 Task: In skill path updates turn off In-app notifications.
Action: Mouse moved to (771, 79)
Screenshot: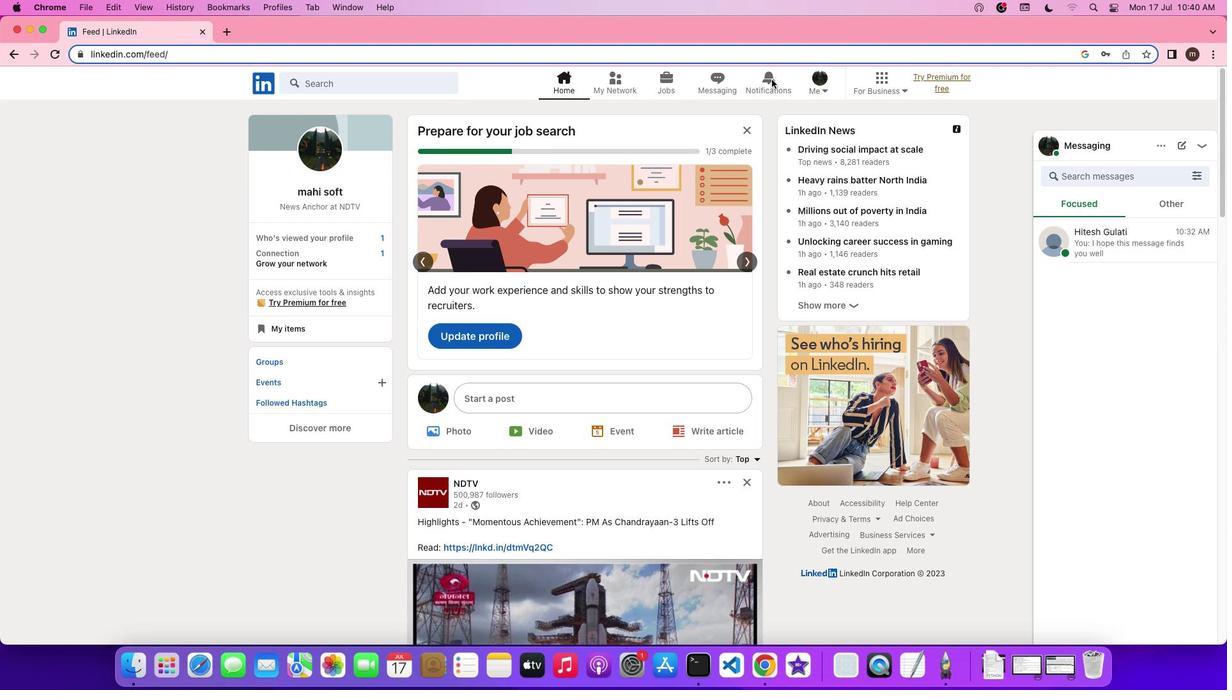 
Action: Mouse pressed left at (771, 79)
Screenshot: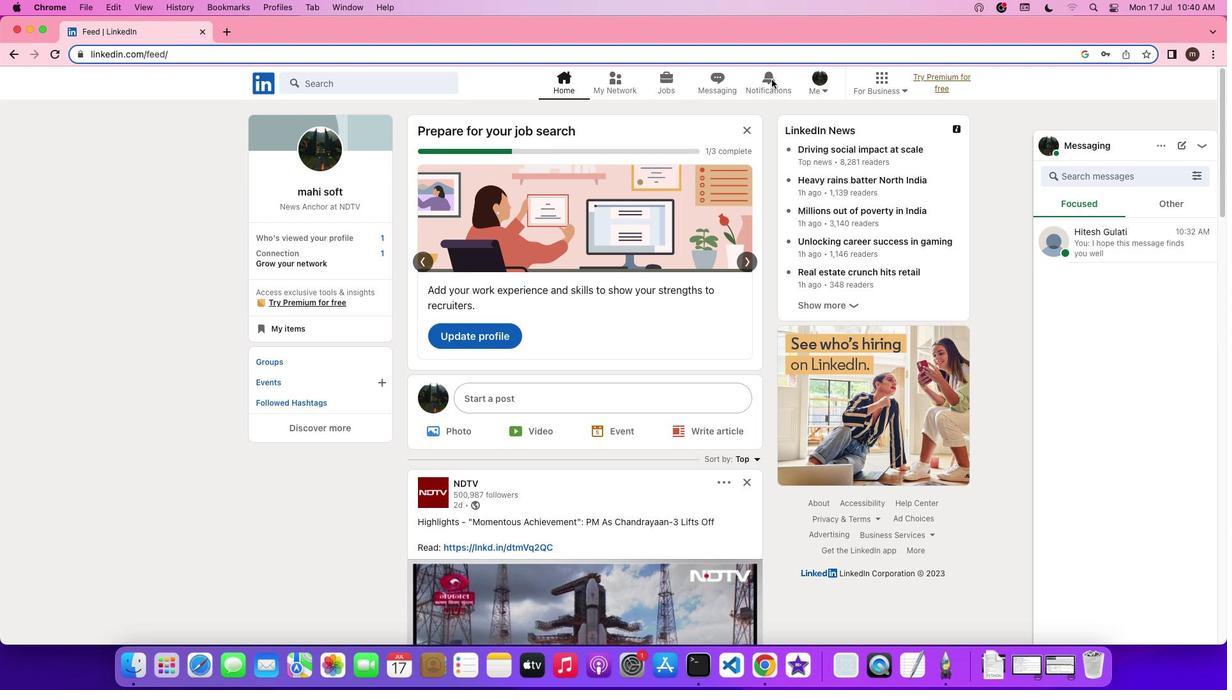 
Action: Mouse pressed left at (771, 79)
Screenshot: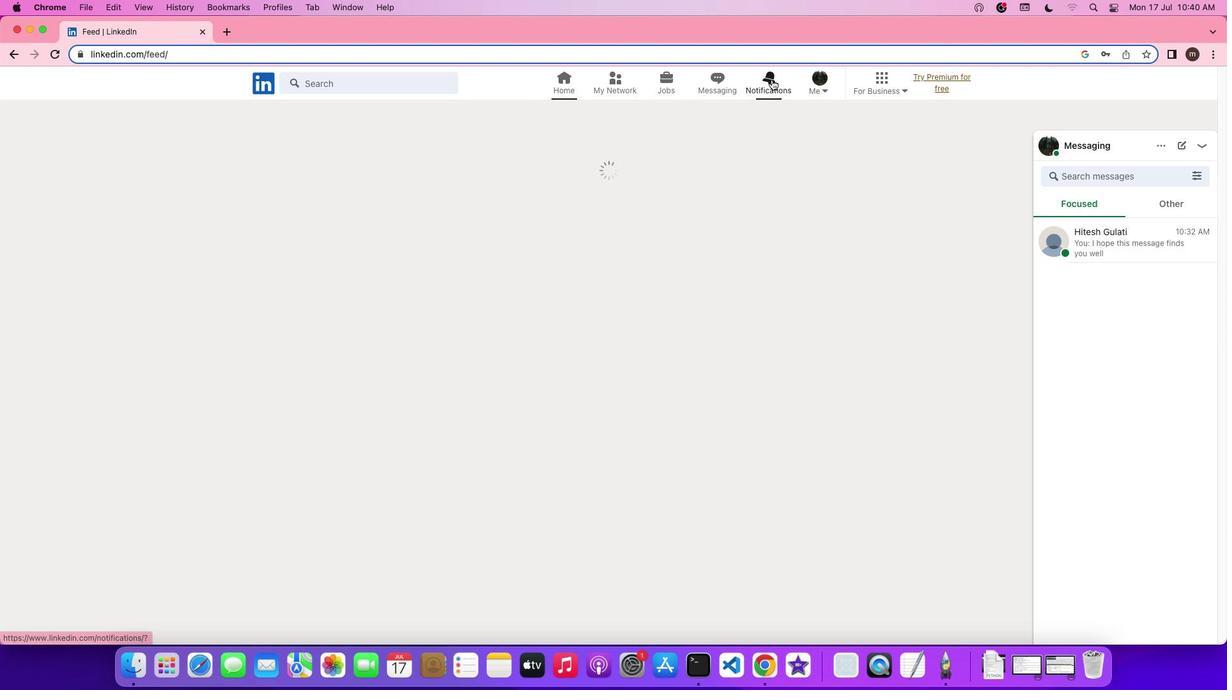 
Action: Mouse moved to (295, 165)
Screenshot: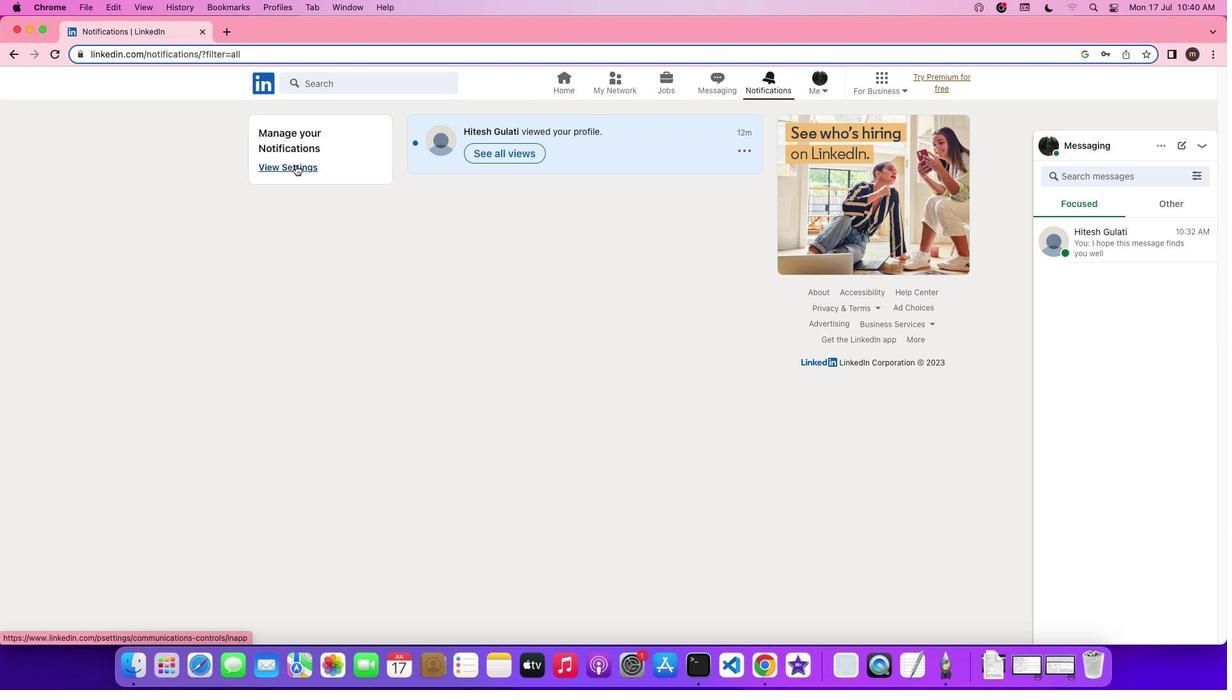 
Action: Mouse pressed left at (295, 165)
Screenshot: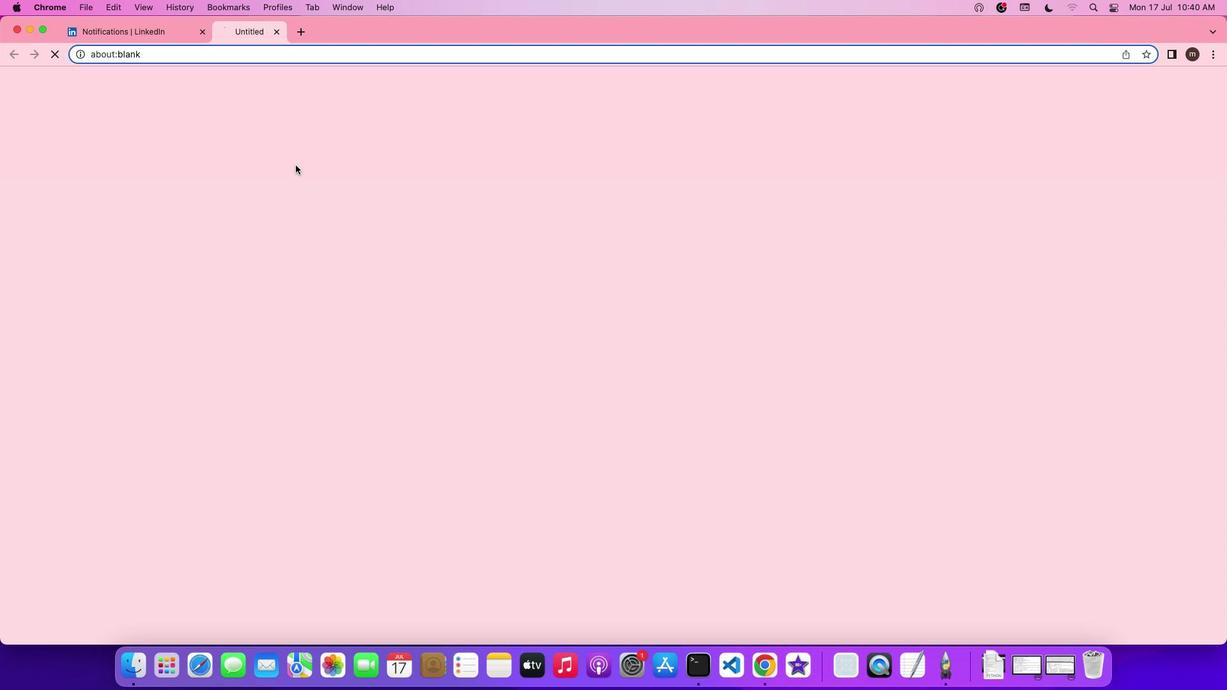 
Action: Mouse moved to (599, 210)
Screenshot: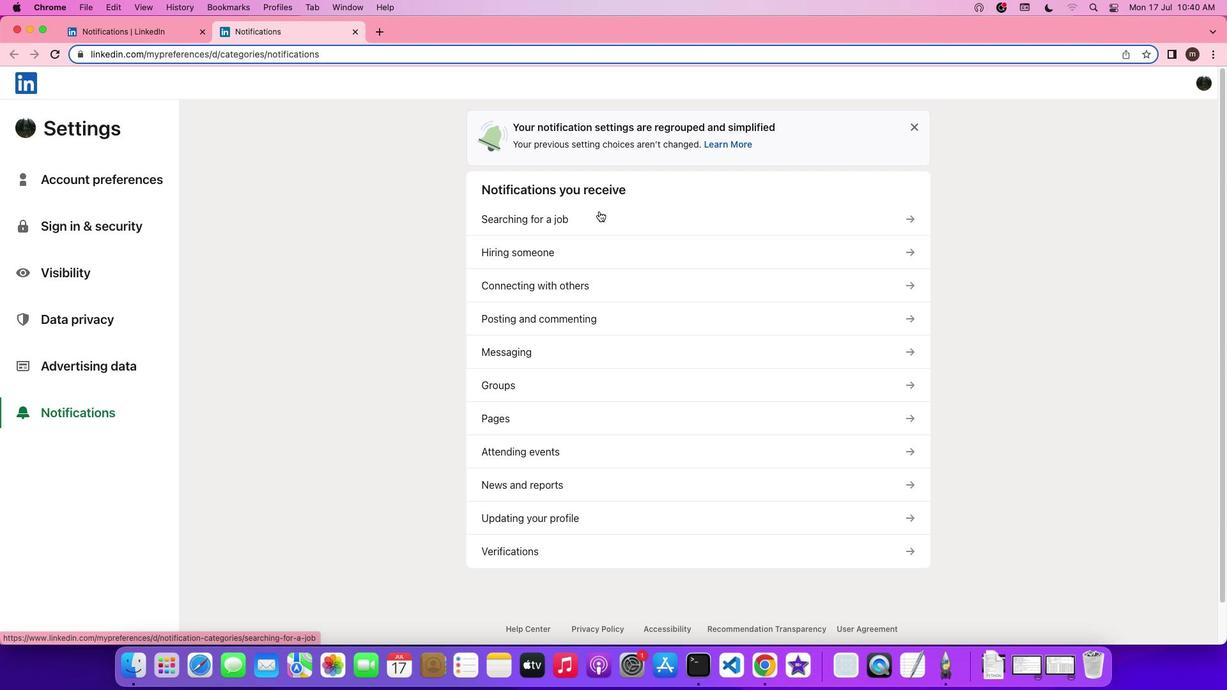 
Action: Mouse pressed left at (599, 210)
Screenshot: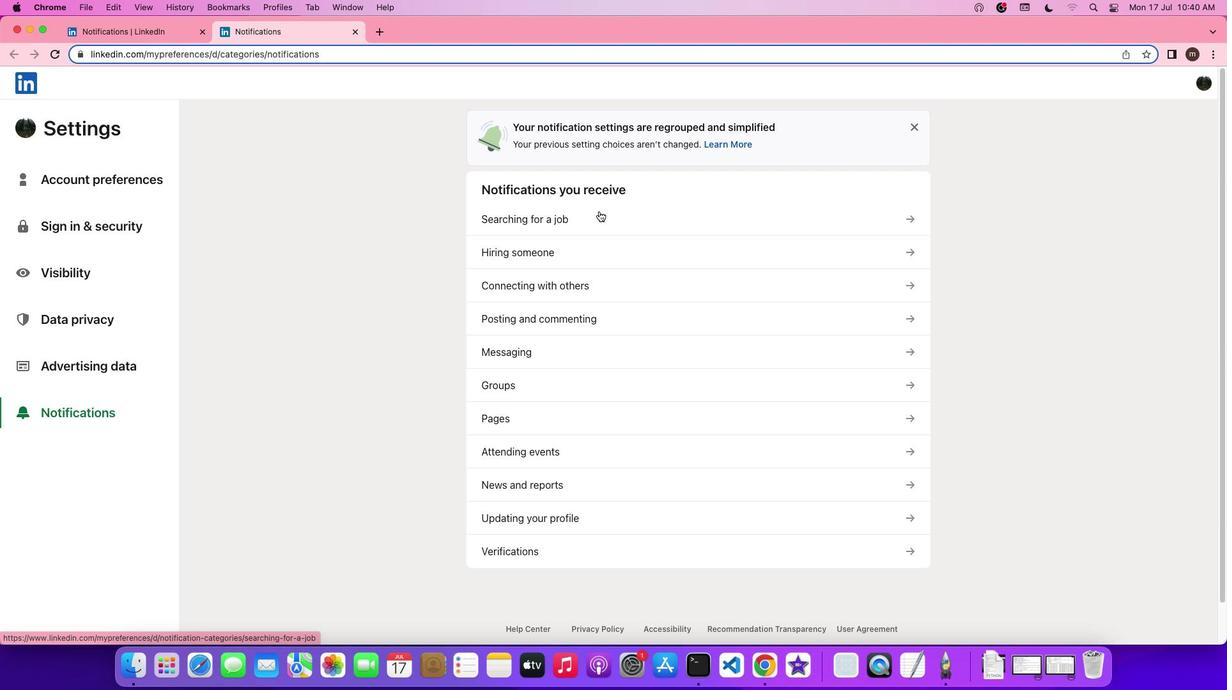 
Action: Mouse moved to (579, 543)
Screenshot: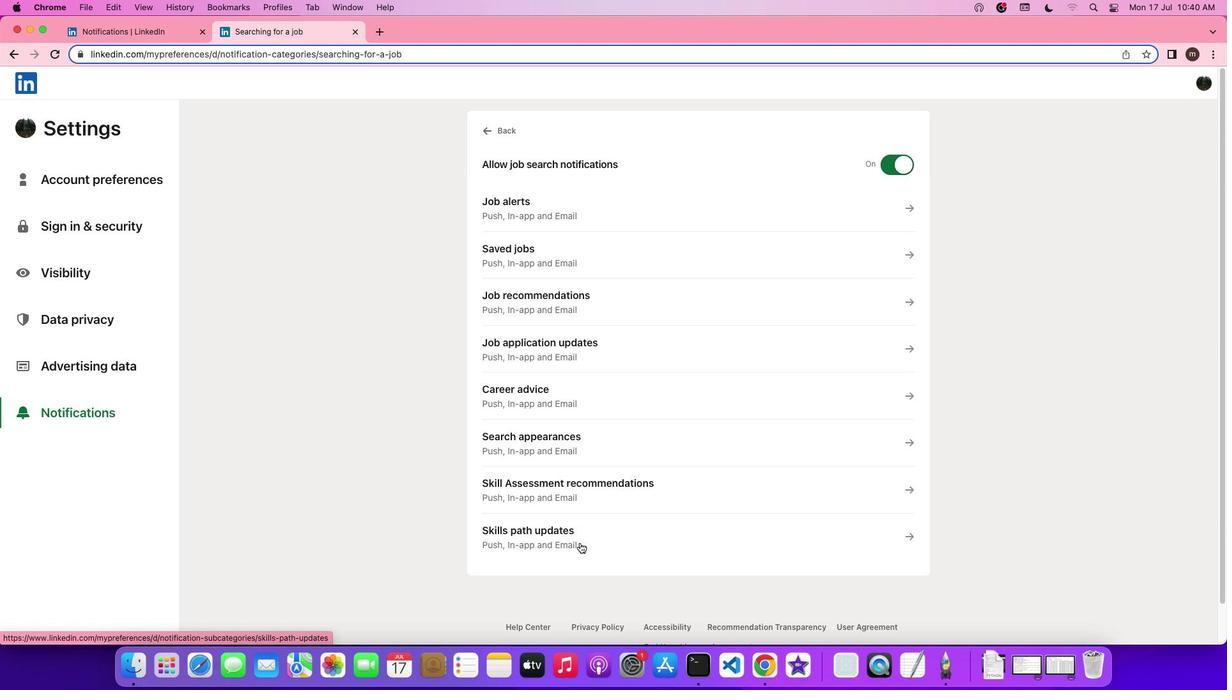 
Action: Mouse pressed left at (579, 543)
Screenshot: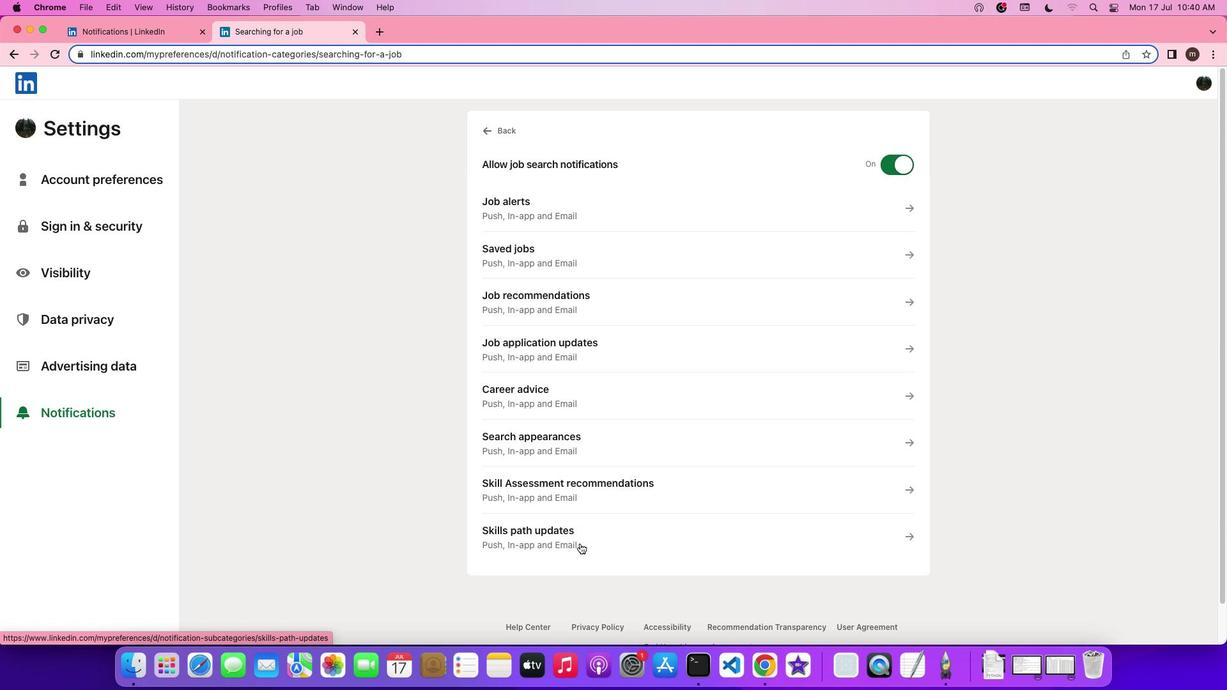 
Action: Mouse moved to (903, 233)
Screenshot: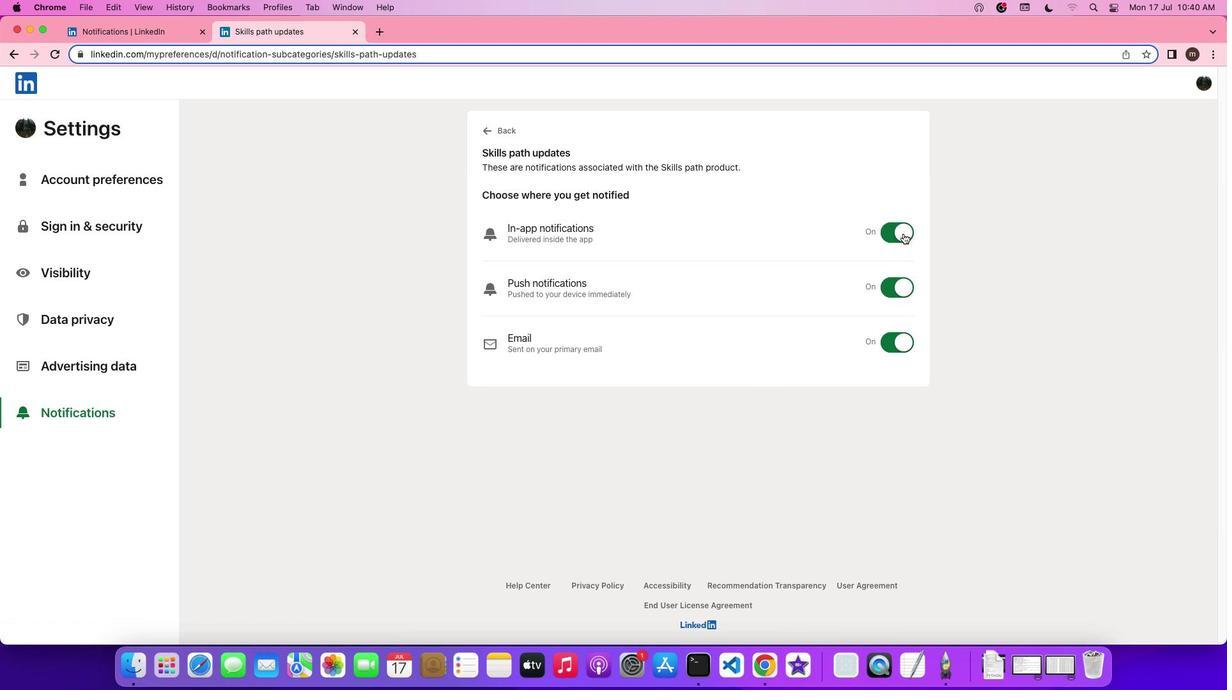 
Action: Mouse pressed left at (903, 233)
Screenshot: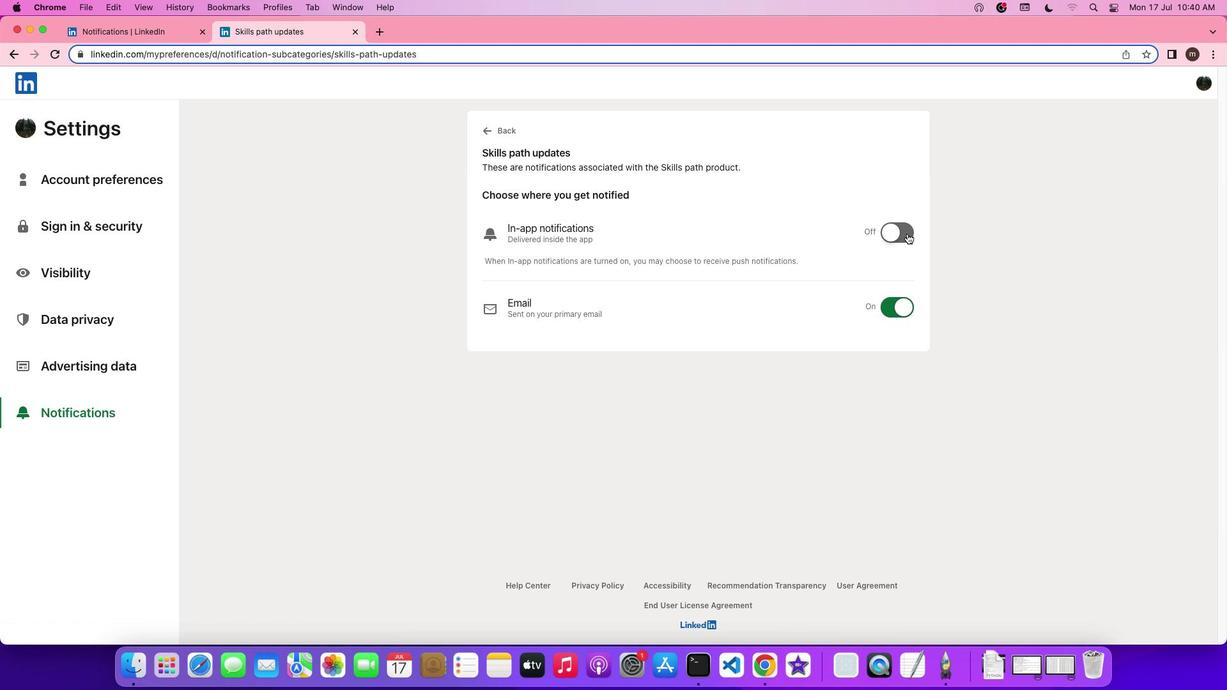 
Action: Mouse moved to (937, 233)
Screenshot: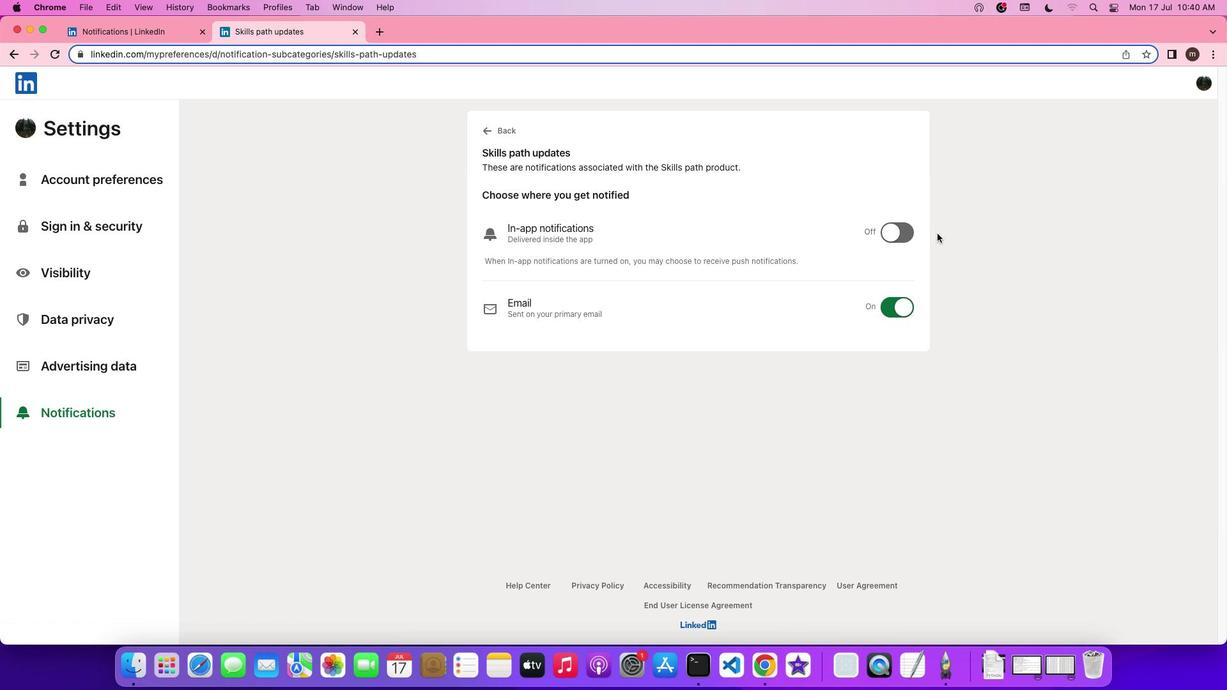
